 Task: Check article "How do I reorder ticket fields?".
Action: Mouse moved to (77, 74)
Screenshot: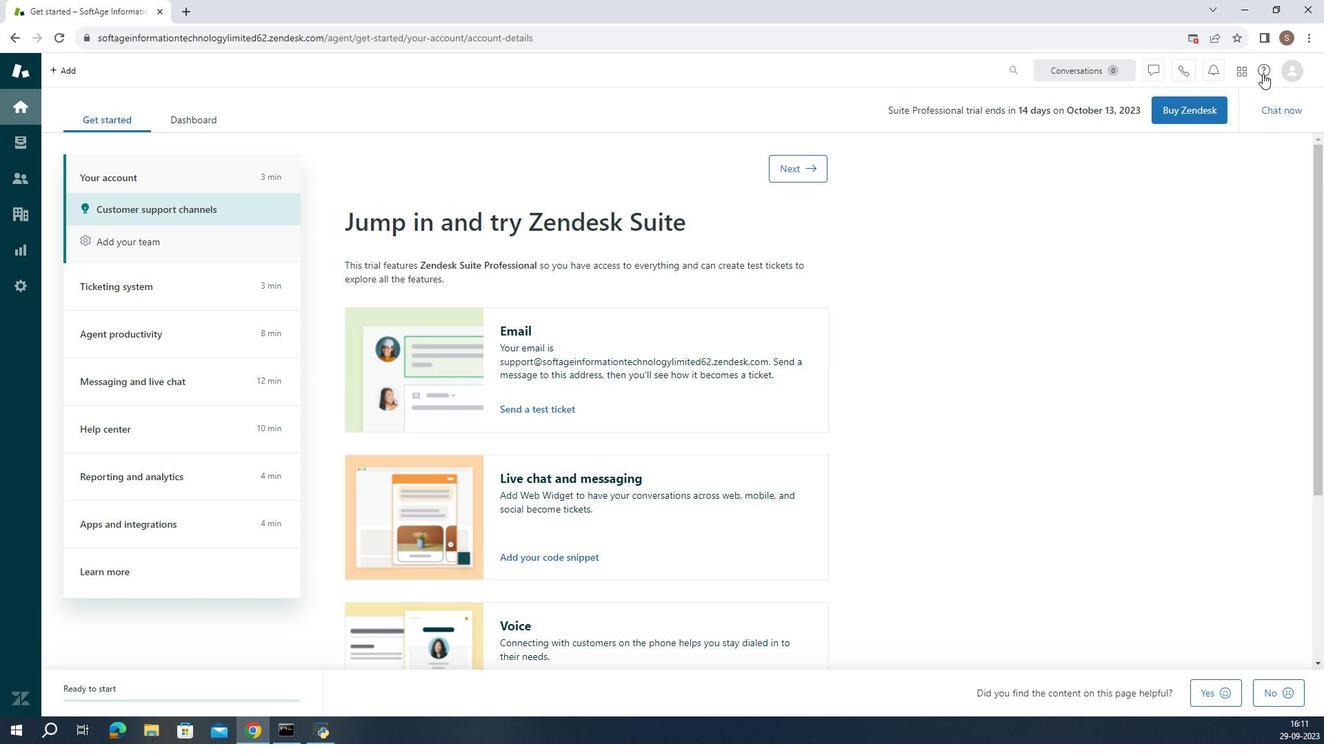 
Action: Mouse pressed left at (77, 74)
Screenshot: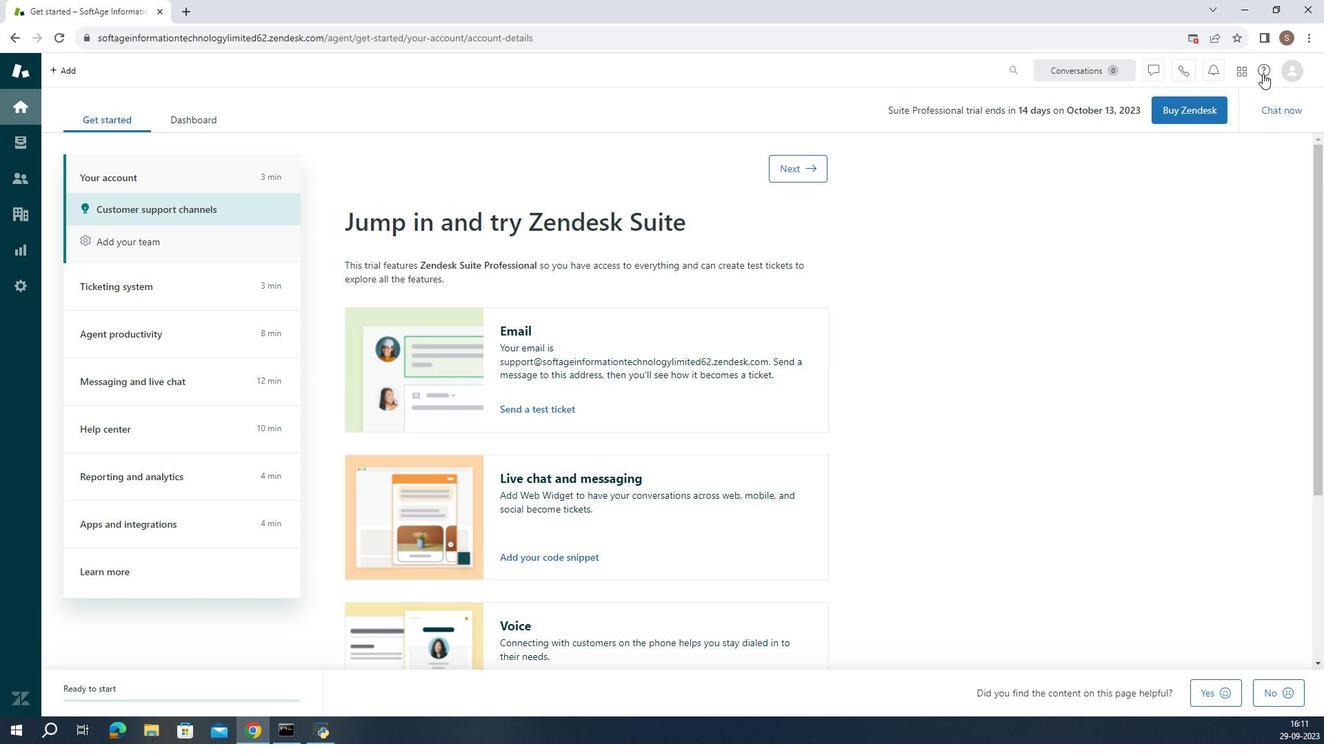 
Action: Mouse moved to (21, 495)
Screenshot: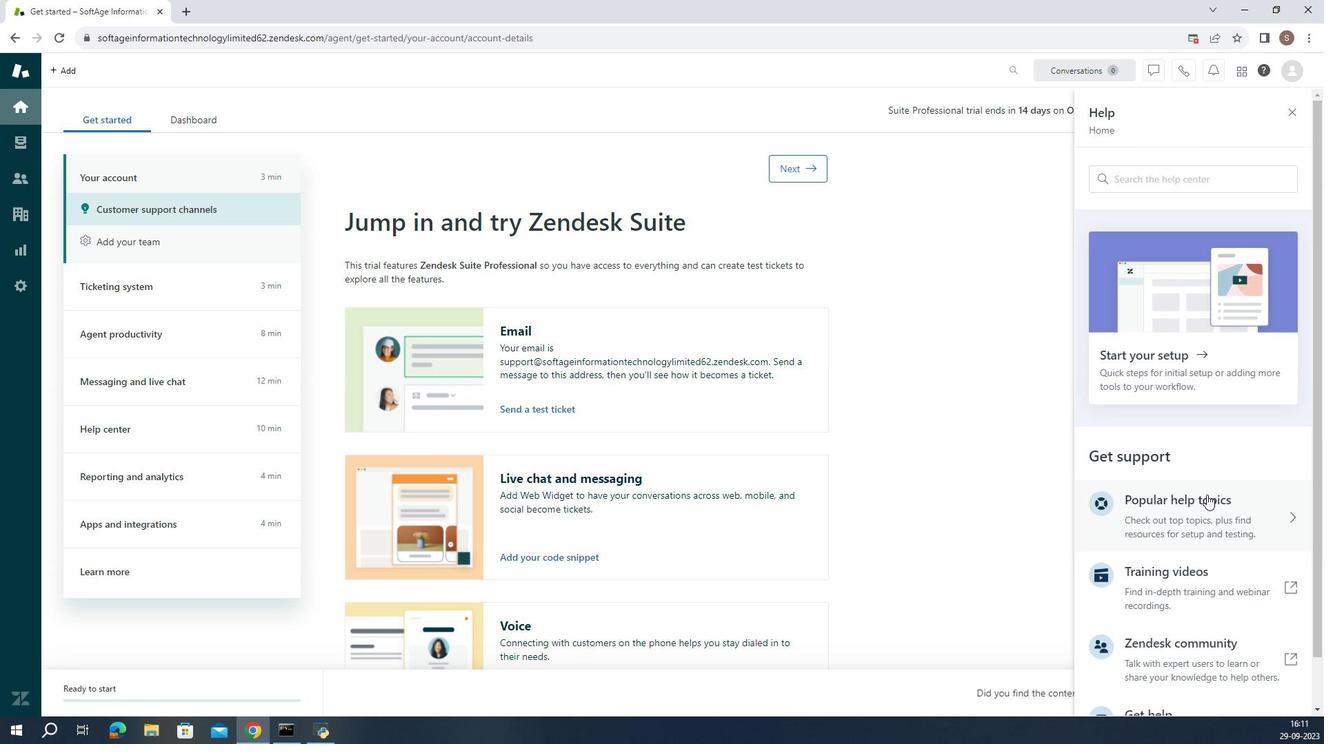 
Action: Mouse pressed left at (21, 495)
Screenshot: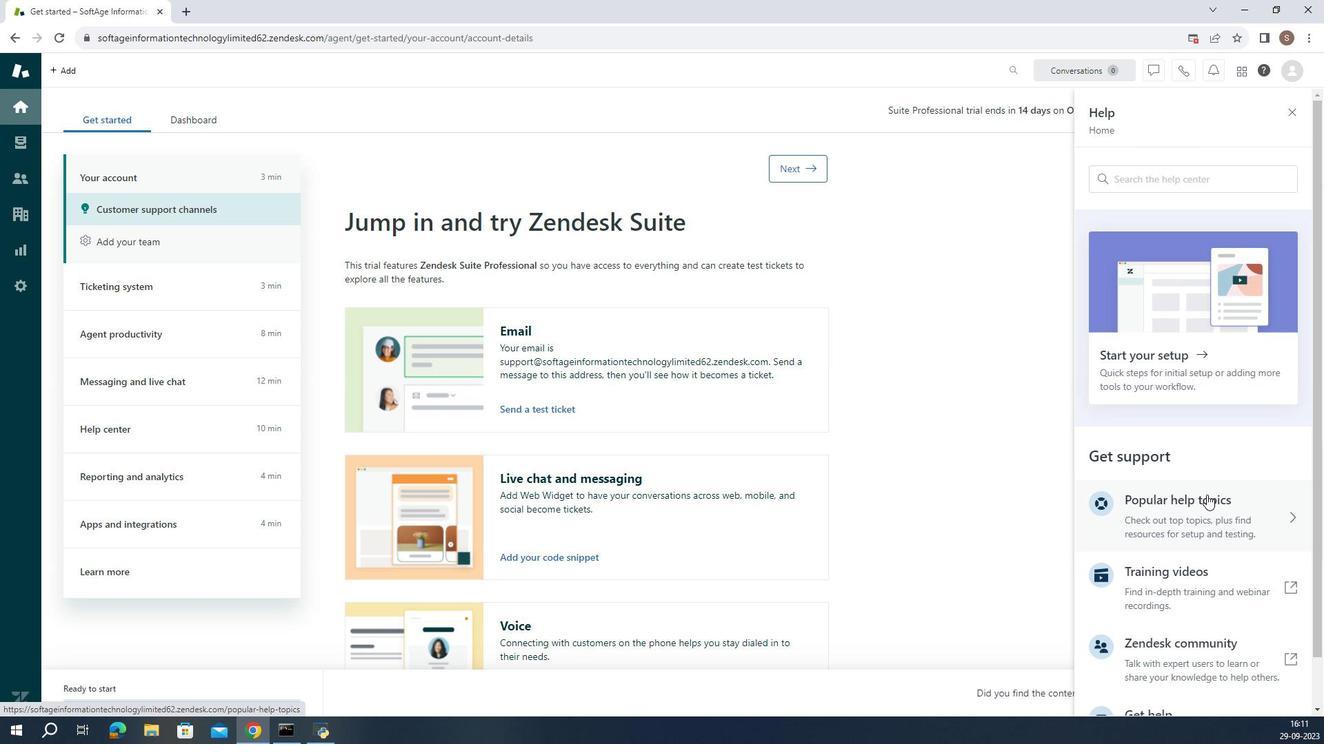 
Action: Mouse moved to (17, 584)
Screenshot: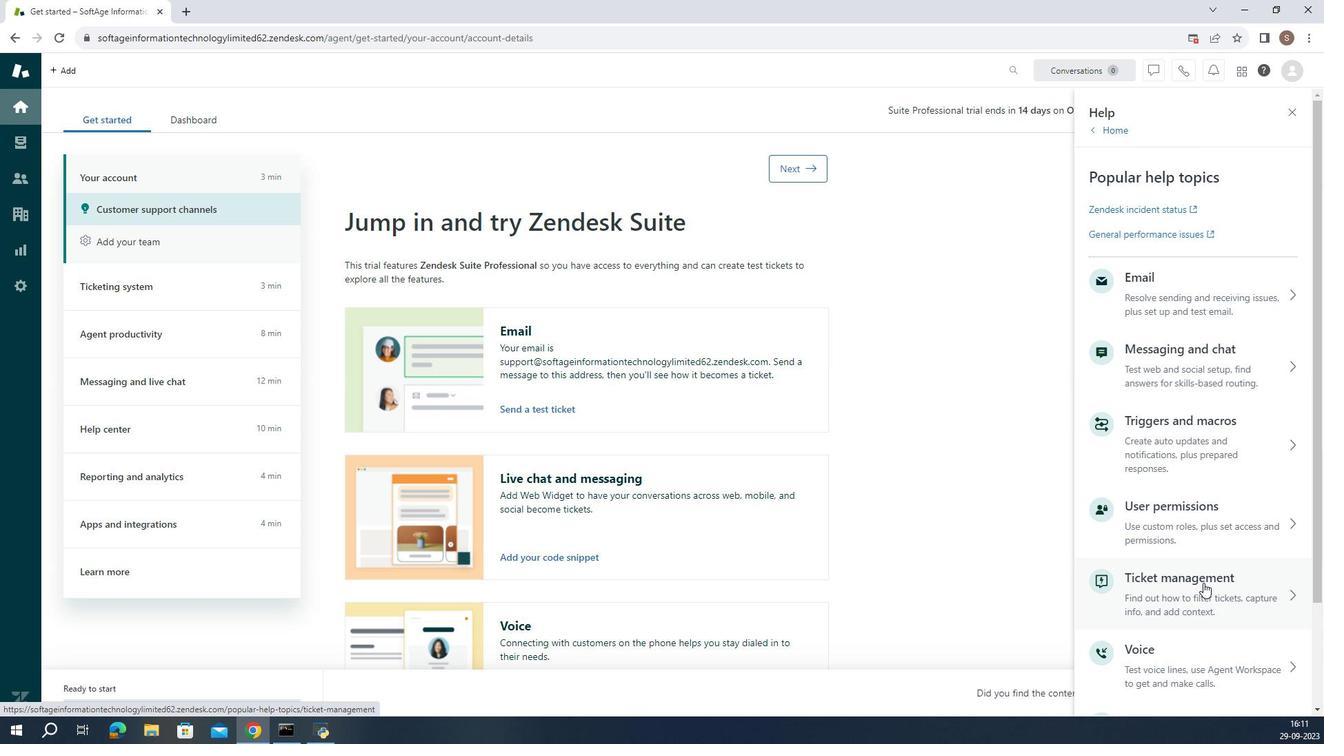
Action: Mouse pressed left at (17, 584)
Screenshot: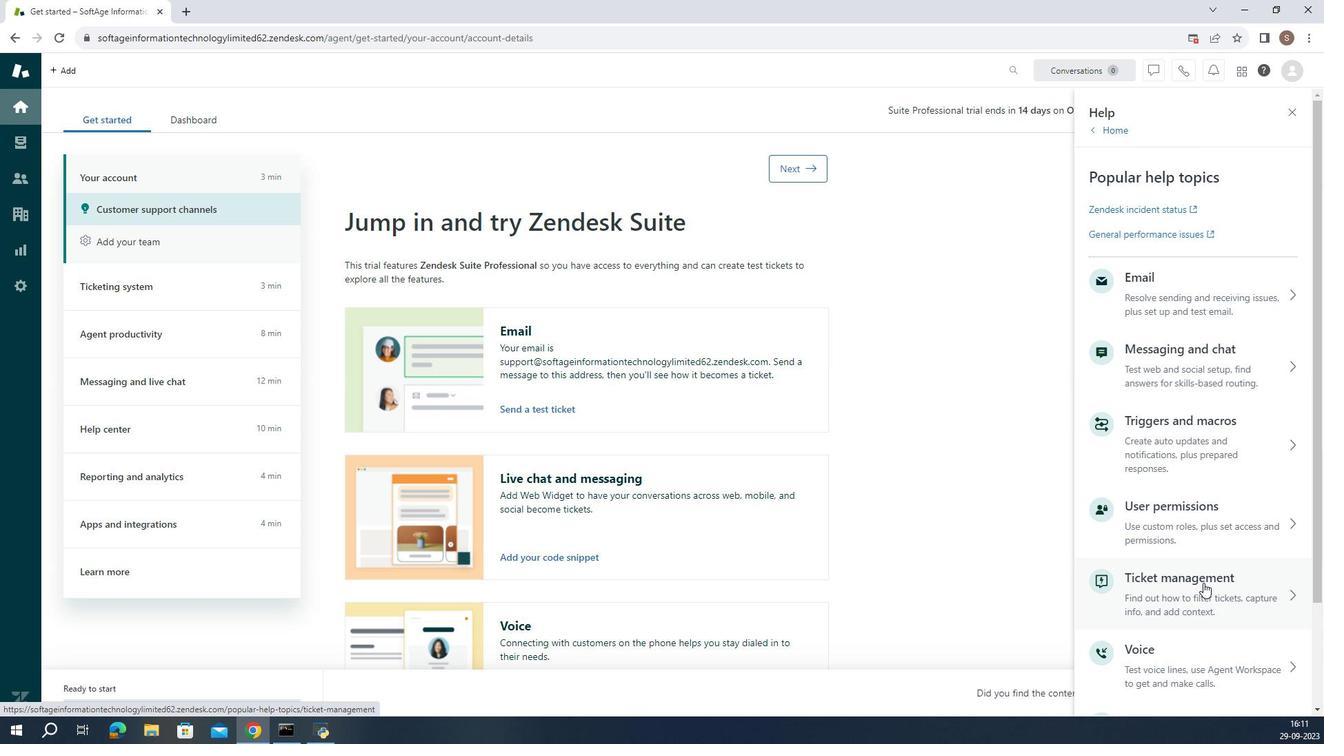 
Action: Mouse scrolled (17, 583) with delta (0, 0)
Screenshot: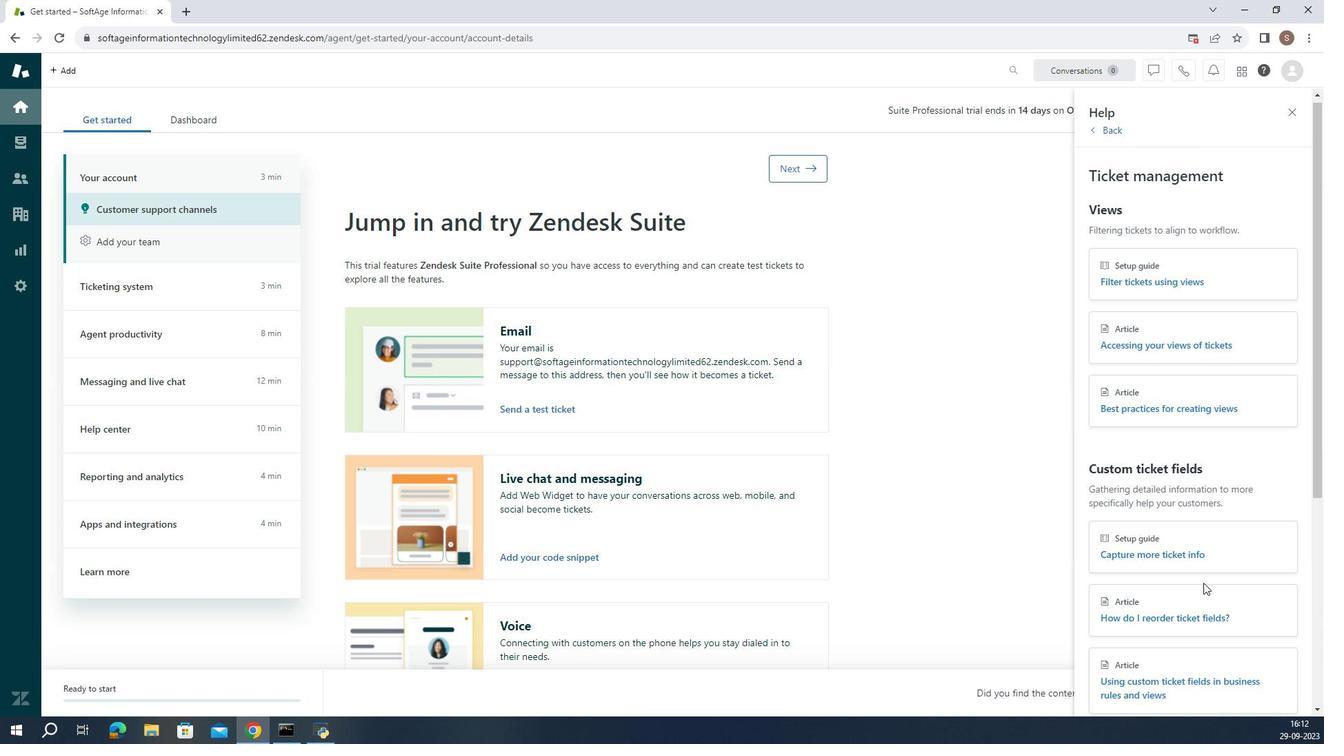 
Action: Mouse moved to (18, 555)
Screenshot: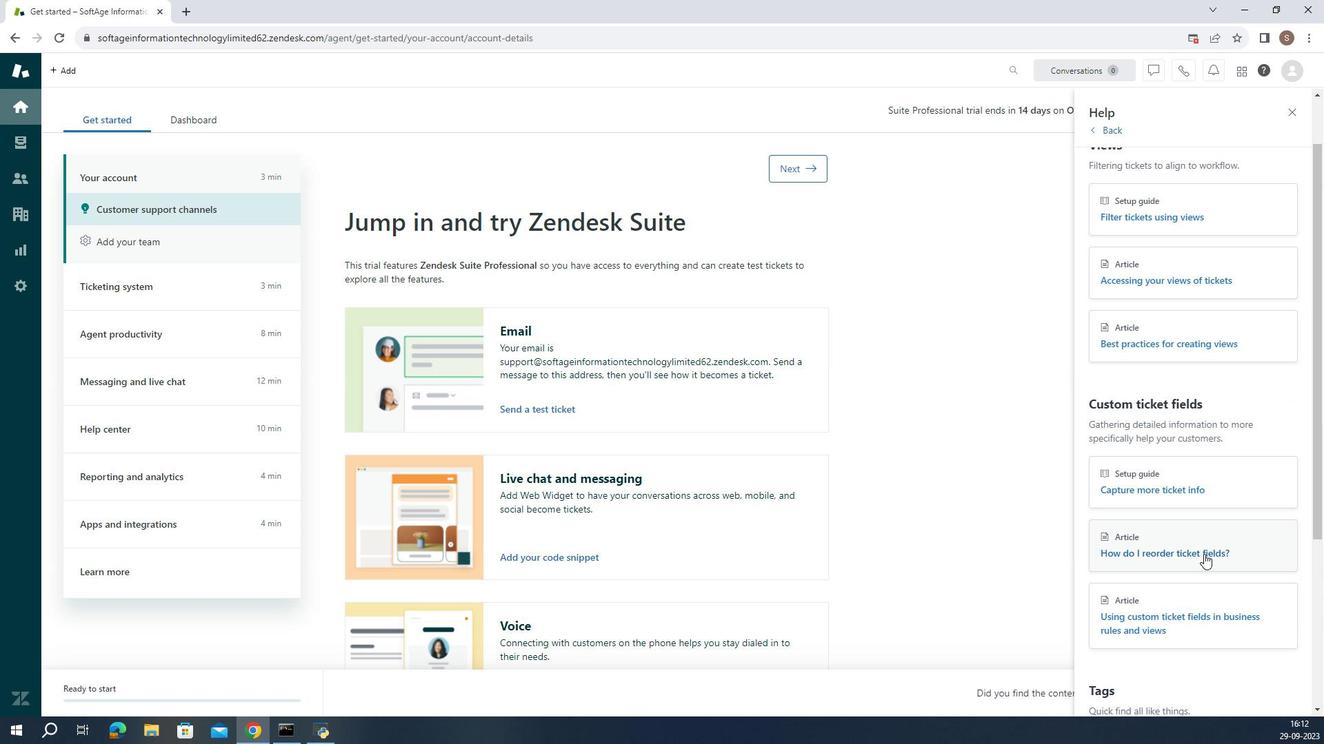 
Action: Mouse pressed left at (18, 555)
Screenshot: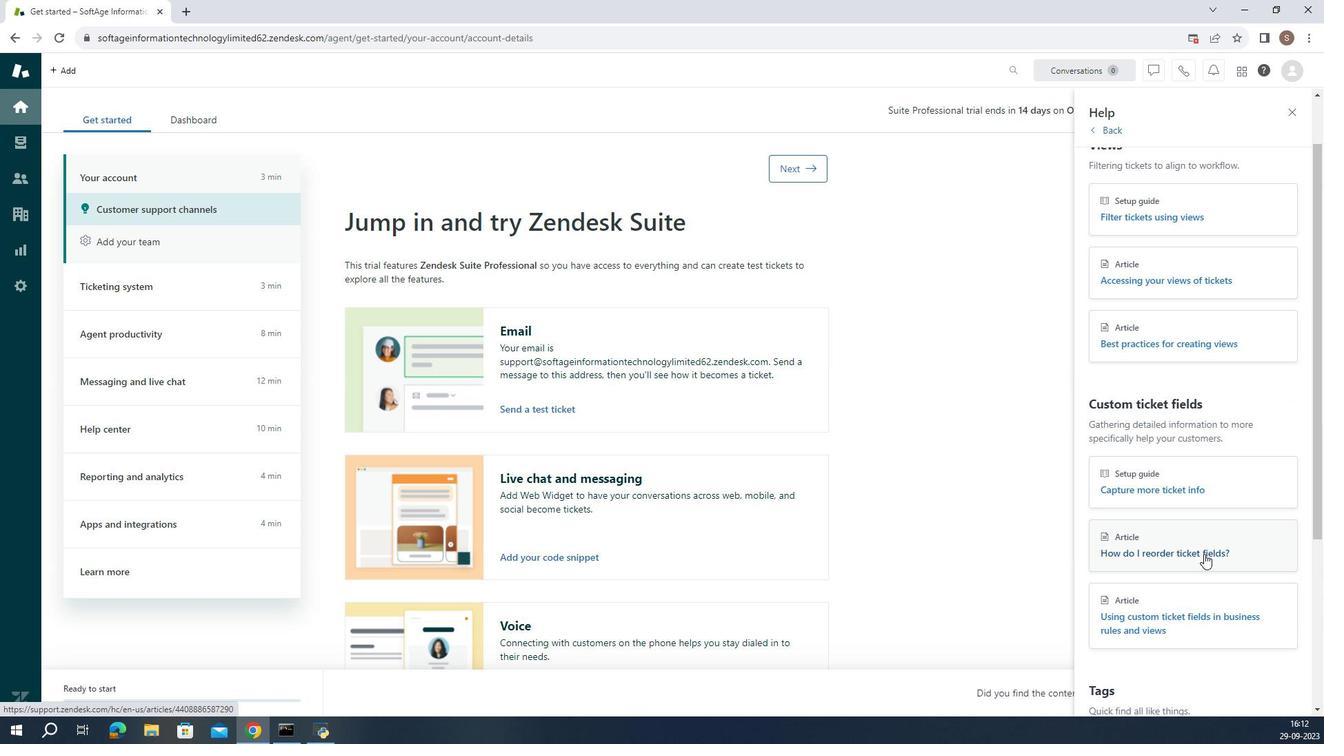 
Action: Mouse moved to (22, 479)
Screenshot: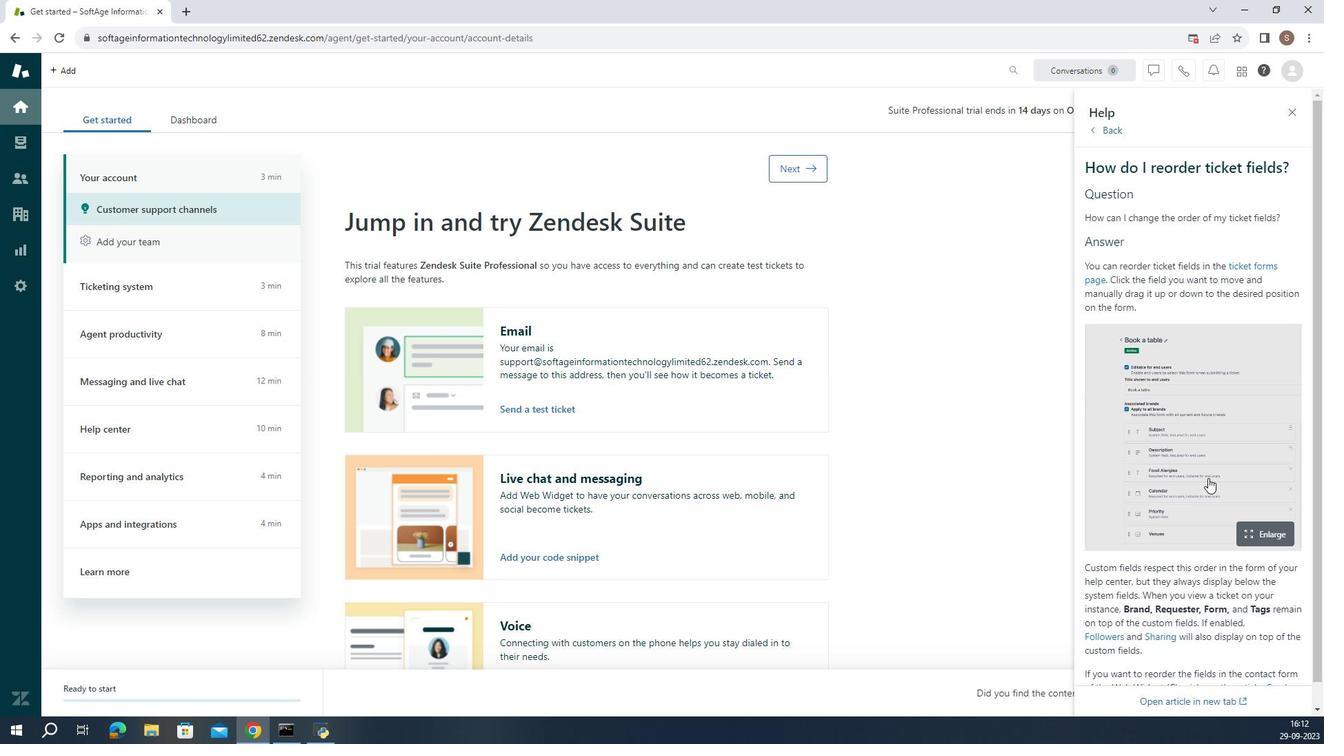 
Action: Mouse scrolled (22, 478) with delta (0, 0)
Screenshot: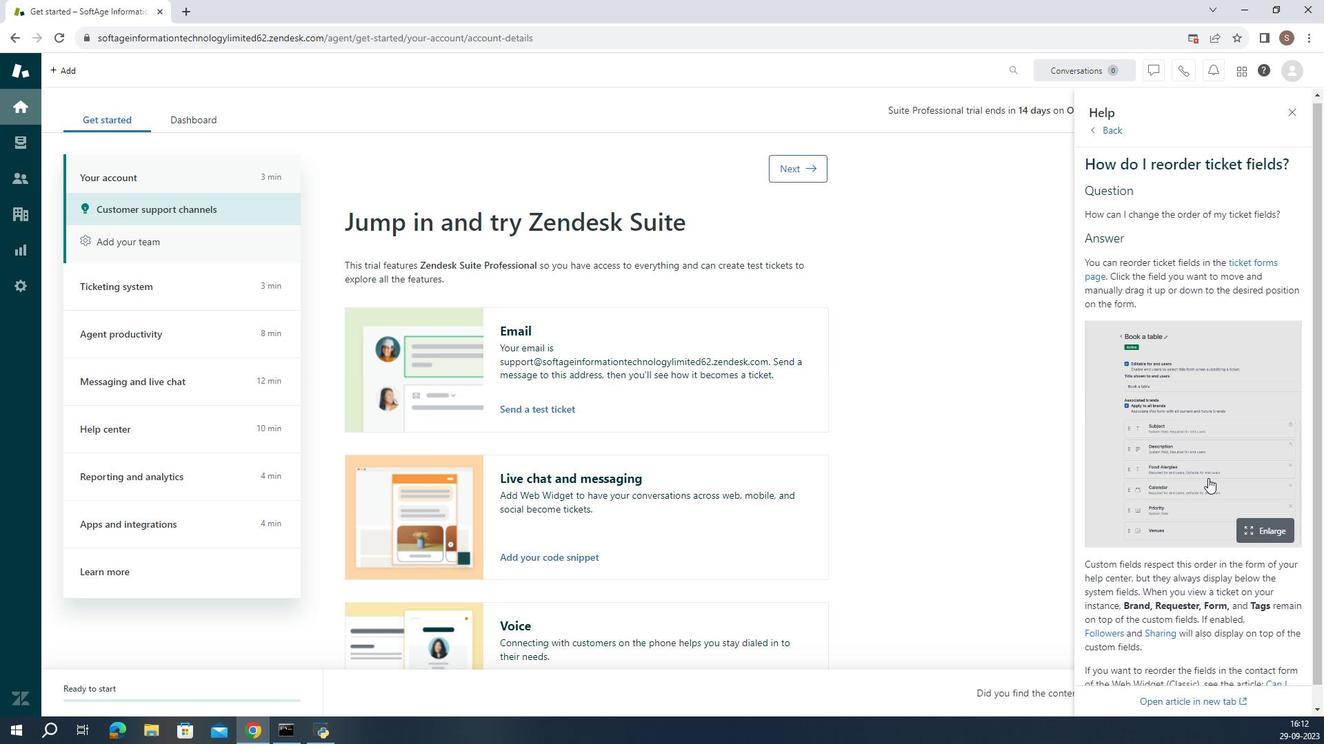 
Action: Mouse scrolled (22, 478) with delta (0, 0)
Screenshot: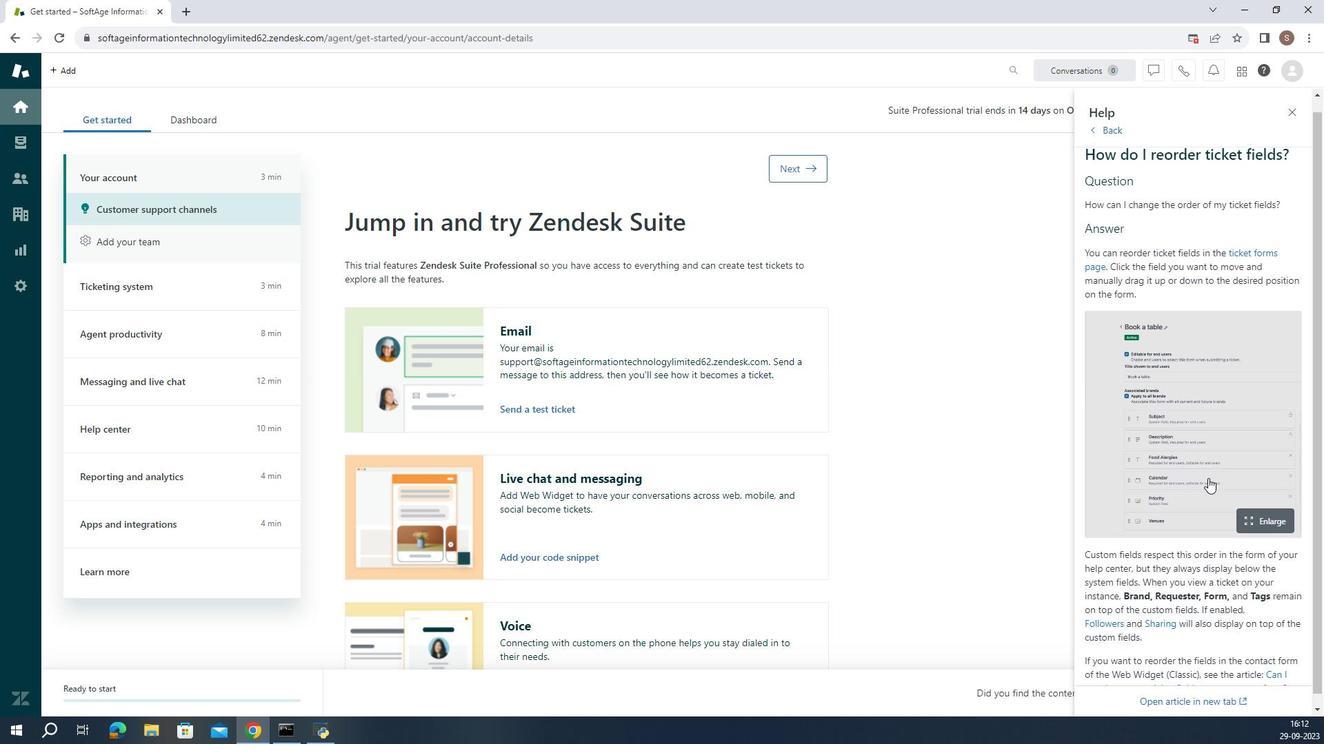
Action: Mouse scrolled (22, 478) with delta (0, 0)
Screenshot: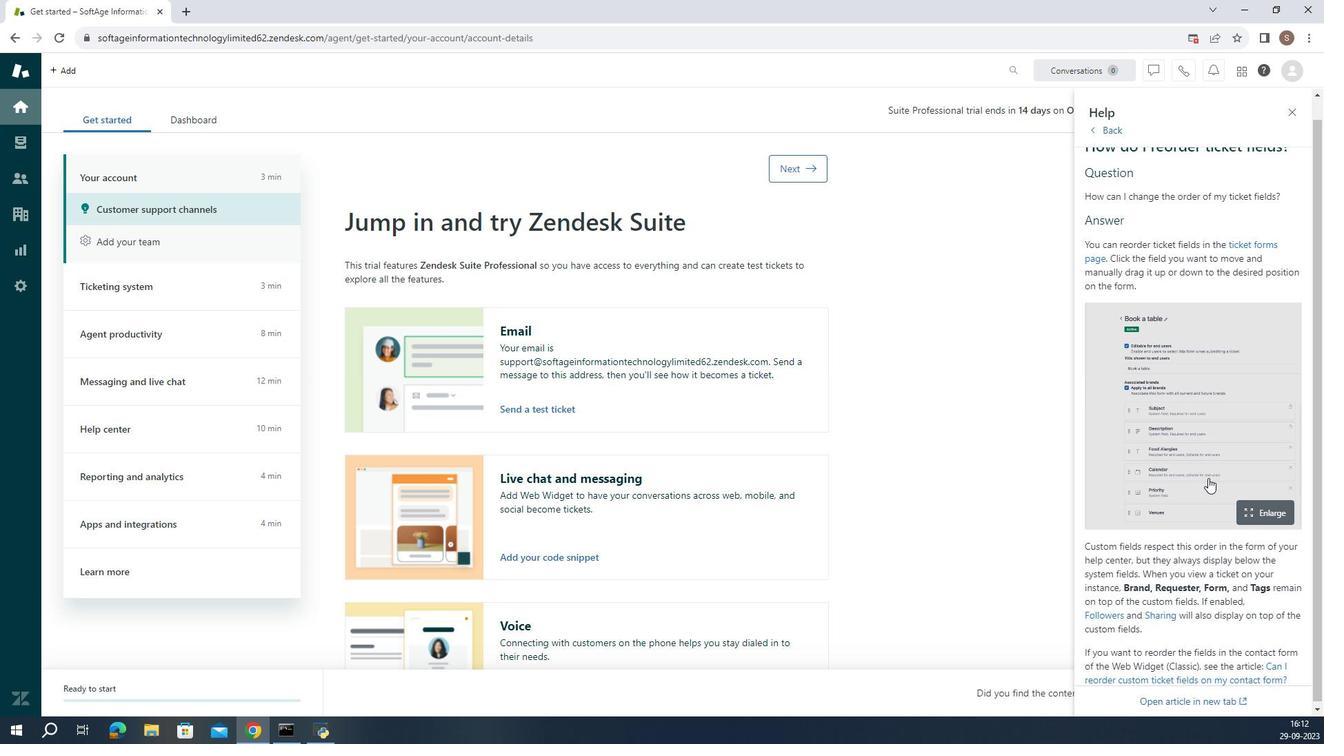 
Action: Mouse scrolled (22, 478) with delta (0, 0)
Screenshot: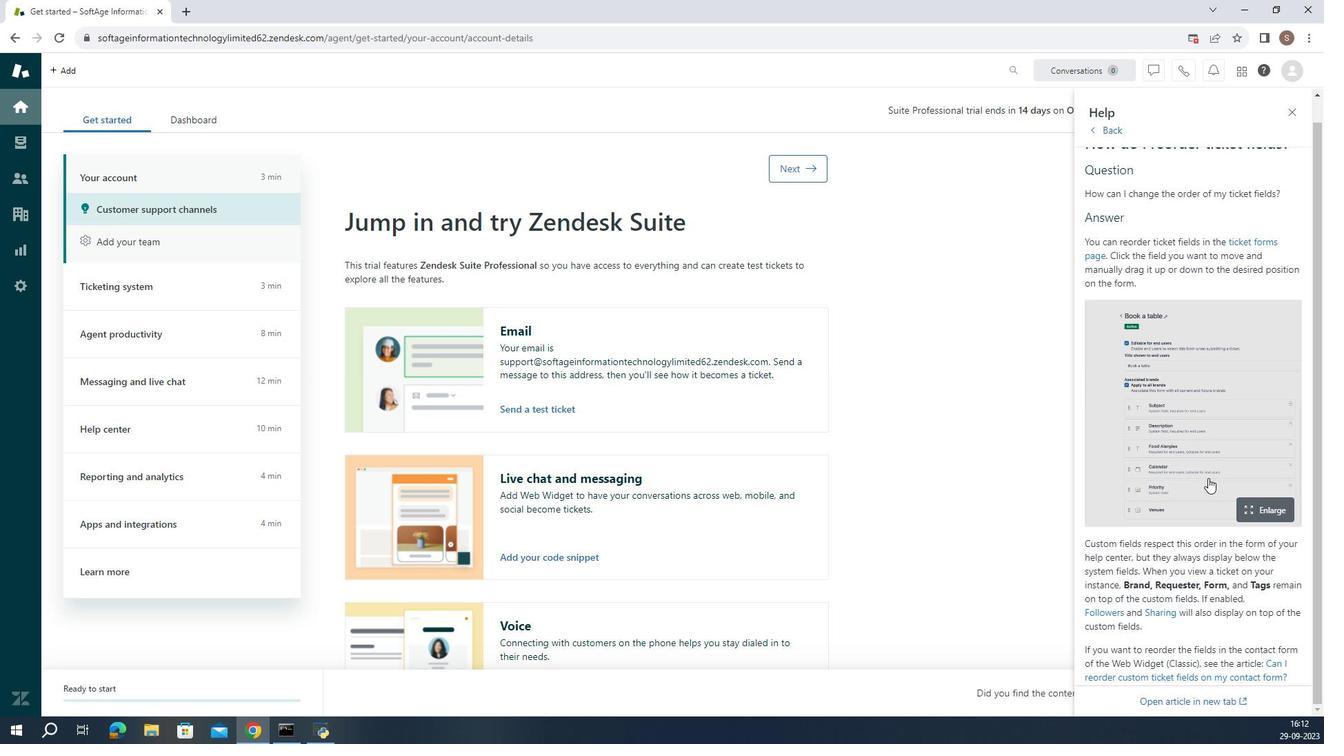 
Action: Mouse scrolled (22, 478) with delta (0, 0)
Screenshot: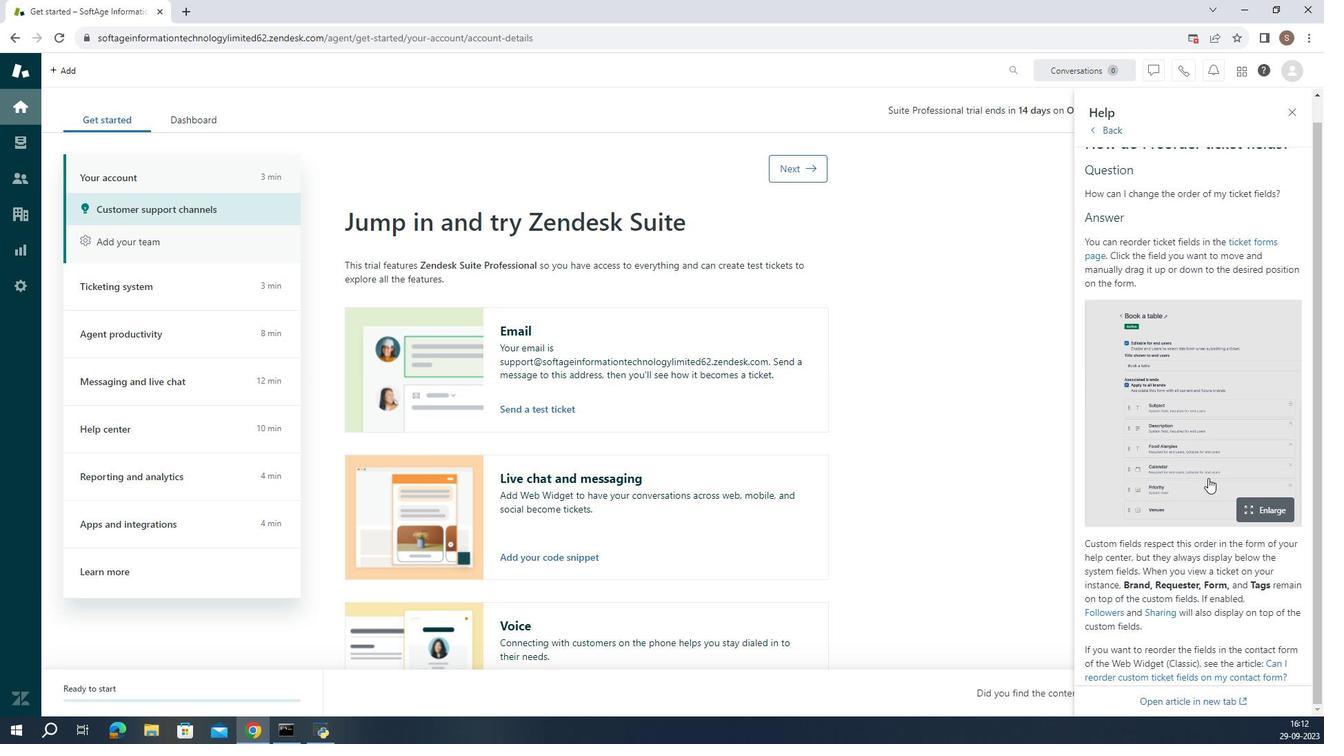 
Action: Mouse moved to (24, 634)
Screenshot: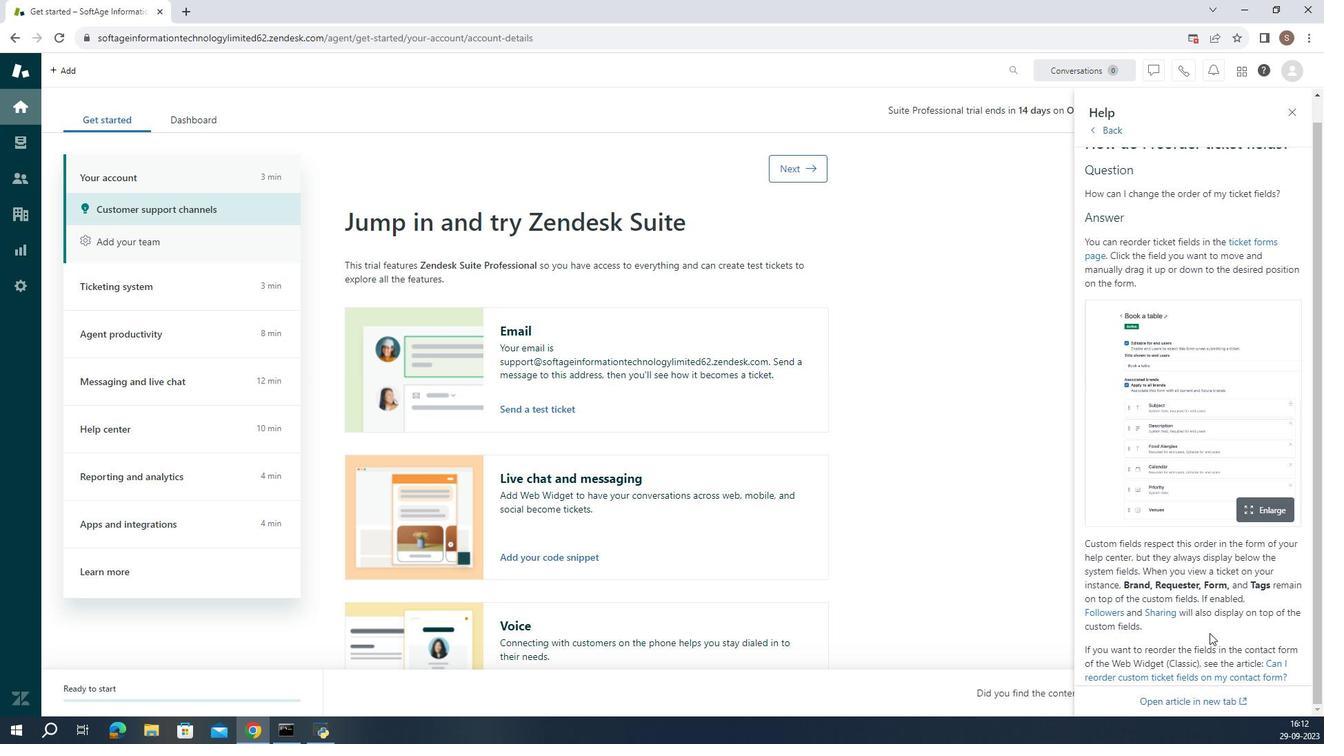 
